 Task: Check the data of "Customer requested voicemail".
Action: Mouse moved to (23, 255)
Screenshot: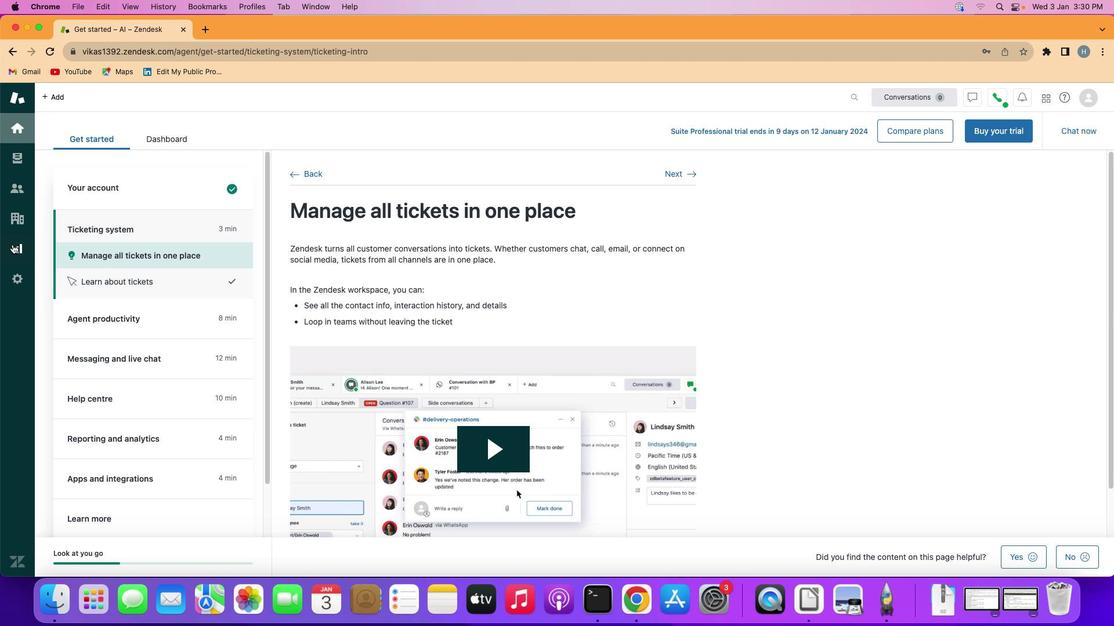 
Action: Mouse pressed left at (23, 255)
Screenshot: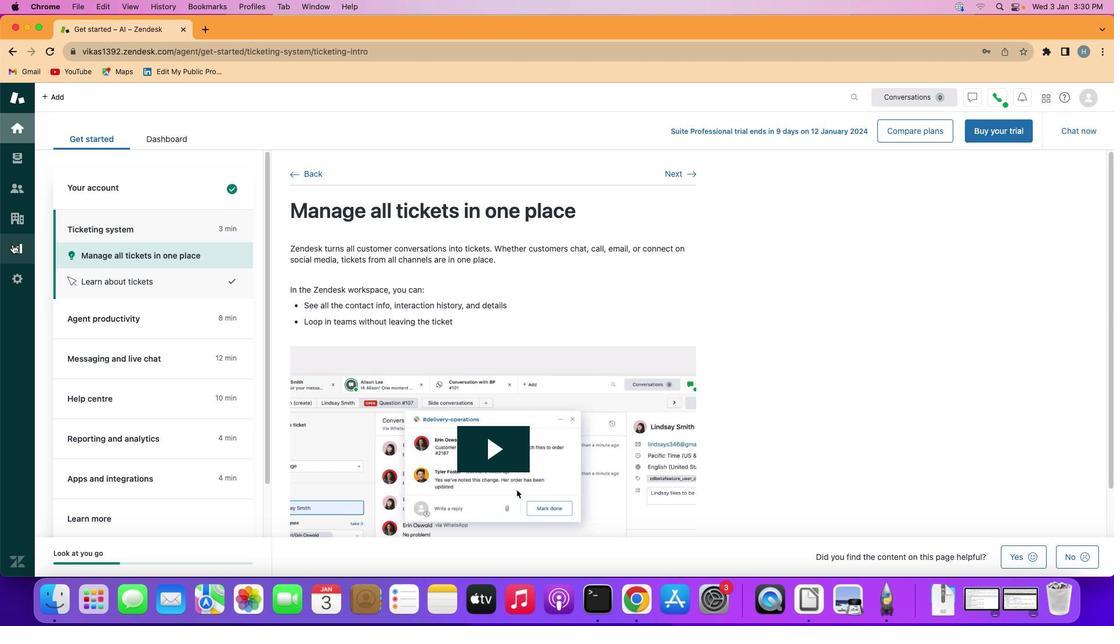 
Action: Mouse moved to (289, 170)
Screenshot: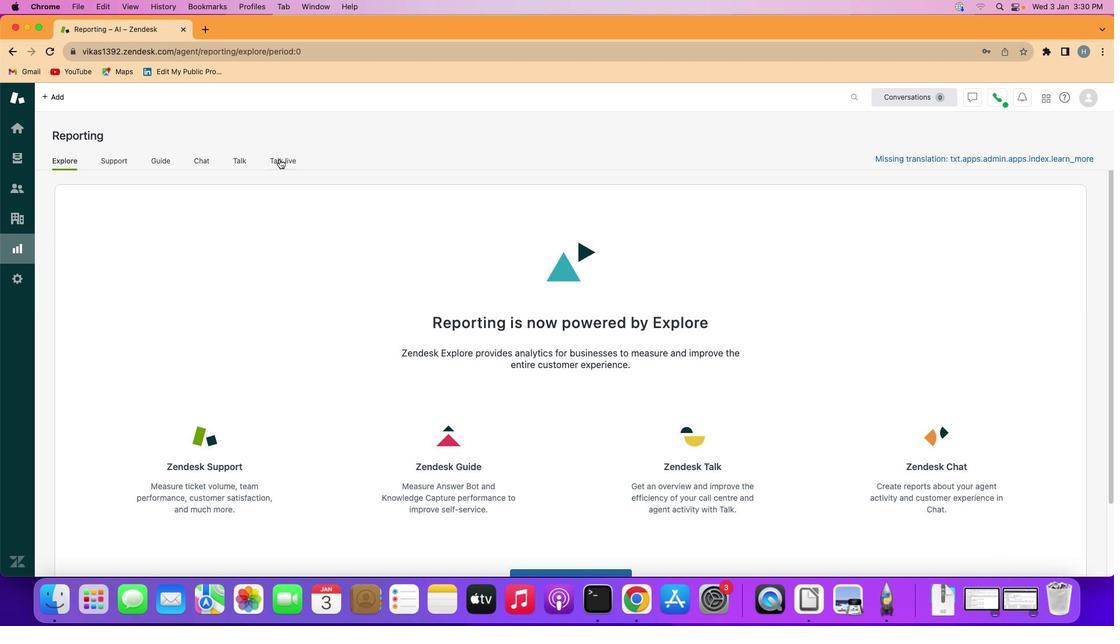 
Action: Mouse pressed left at (289, 170)
Screenshot: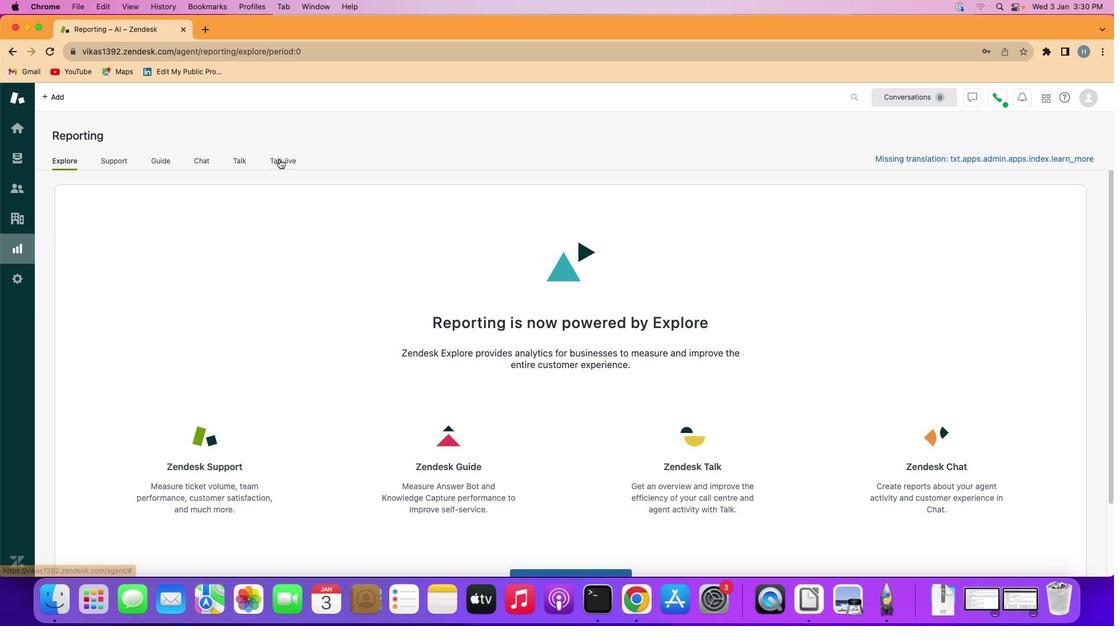 
Action: Mouse moved to (189, 394)
Screenshot: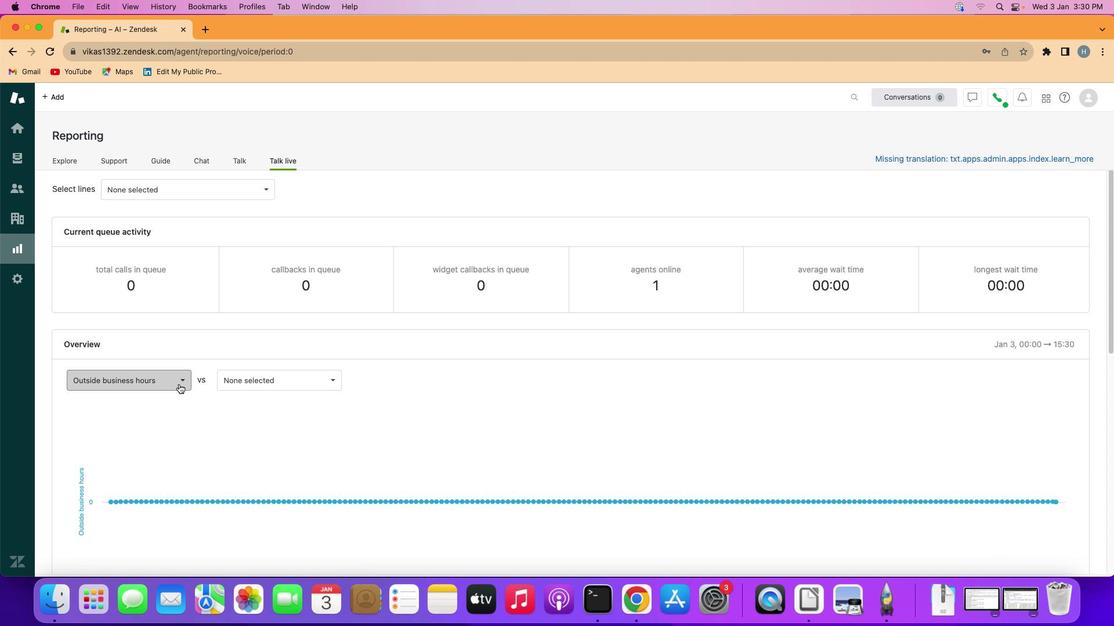 
Action: Mouse pressed left at (189, 394)
Screenshot: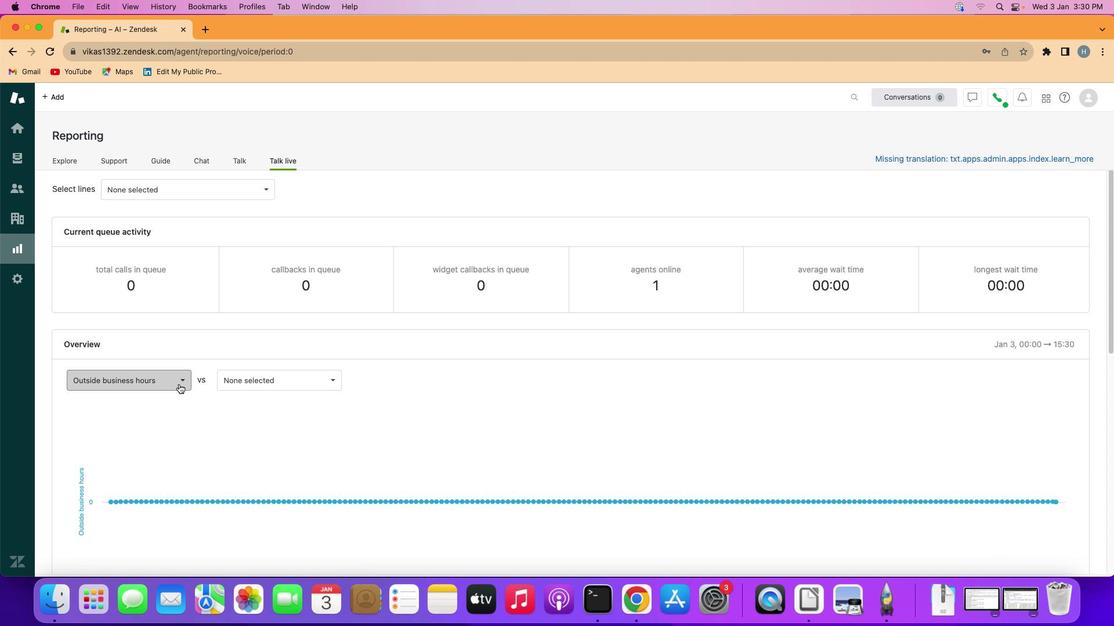 
Action: Mouse moved to (161, 491)
Screenshot: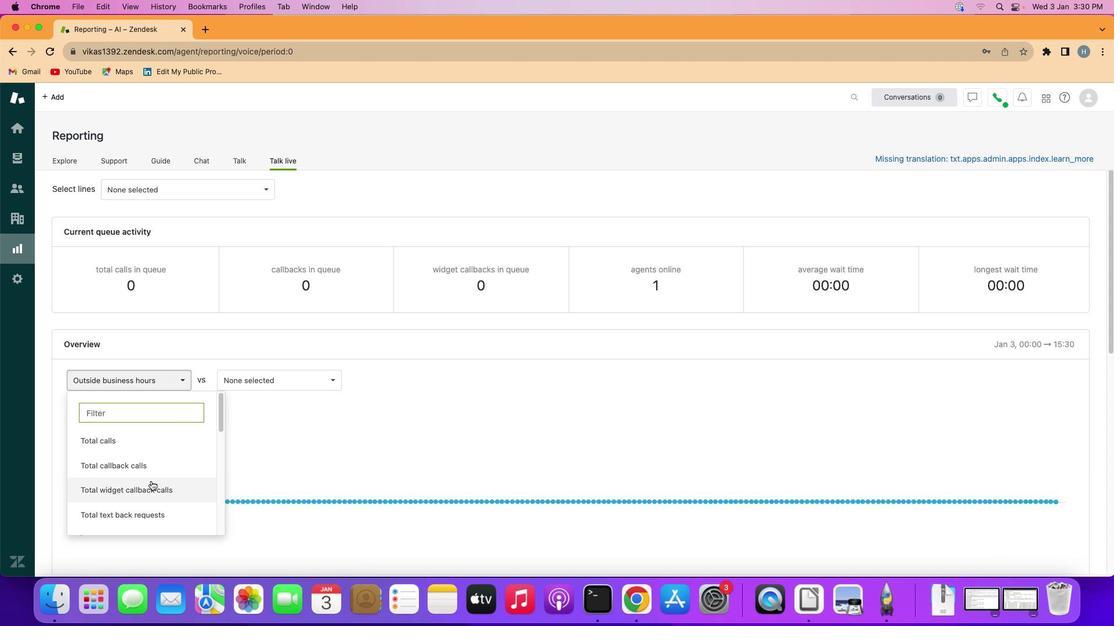 
Action: Mouse scrolled (161, 491) with delta (10, 11)
Screenshot: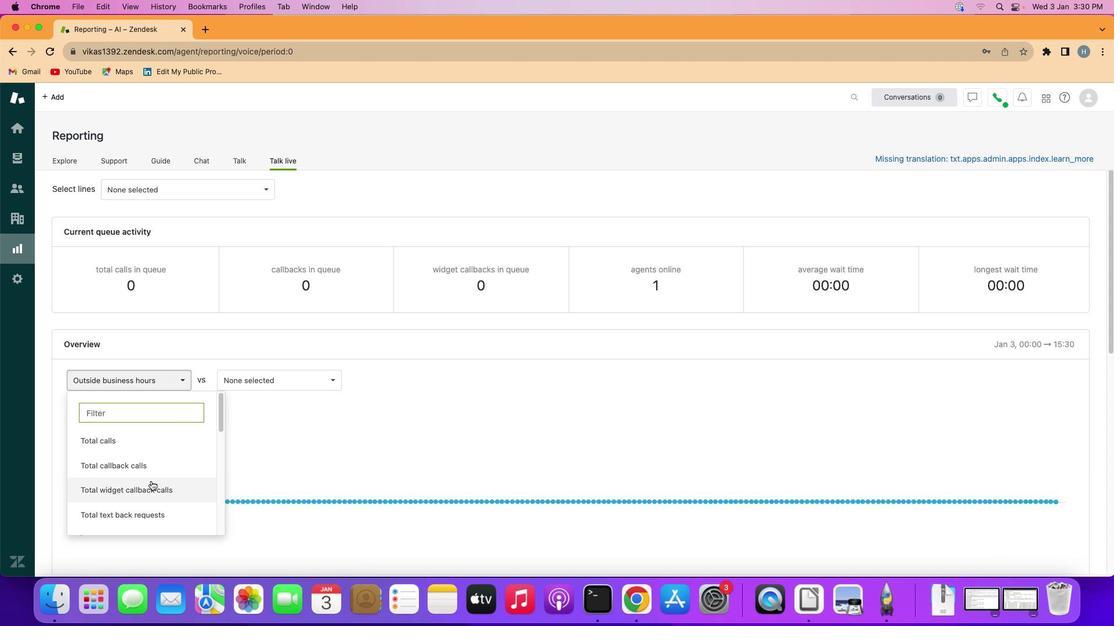 
Action: Mouse moved to (161, 491)
Screenshot: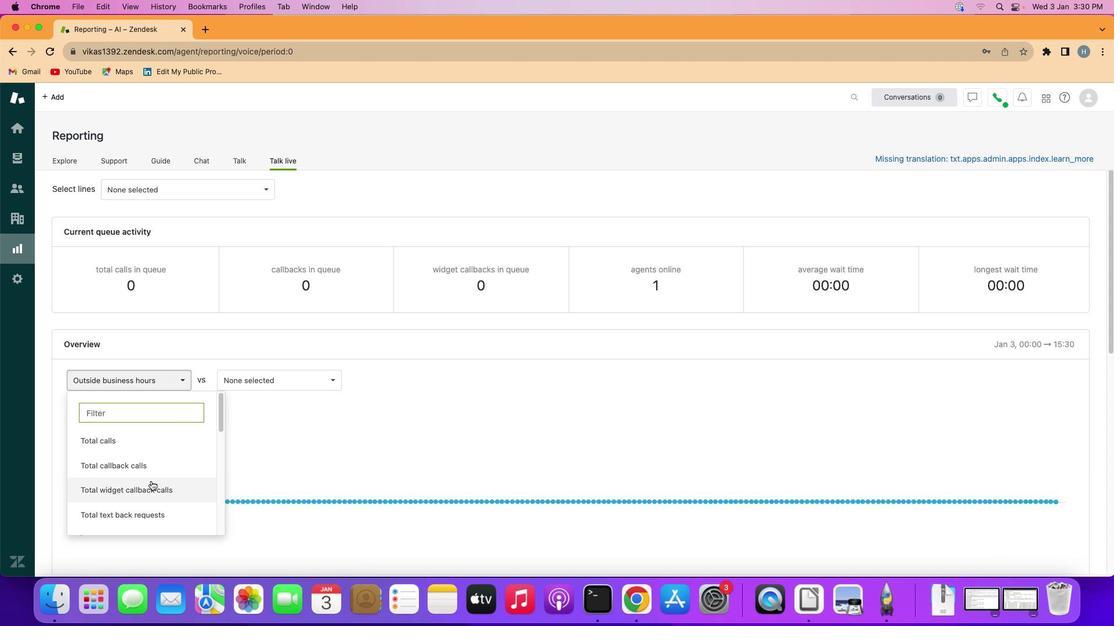 
Action: Mouse scrolled (161, 491) with delta (10, 8)
Screenshot: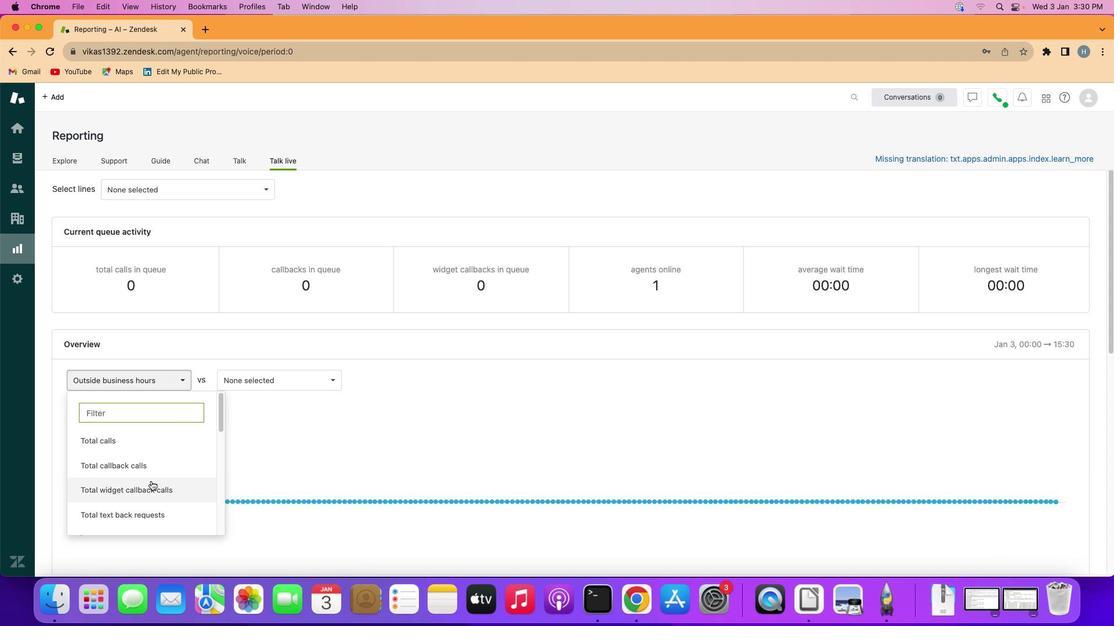 
Action: Mouse moved to (161, 491)
Screenshot: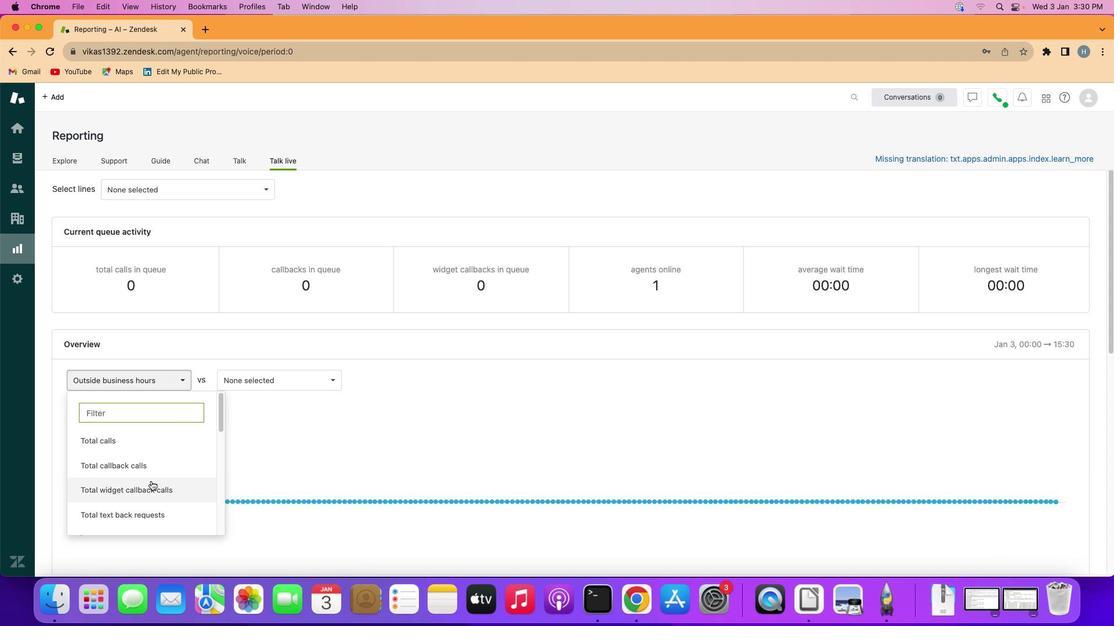 
Action: Mouse scrolled (161, 491) with delta (10, 9)
Screenshot: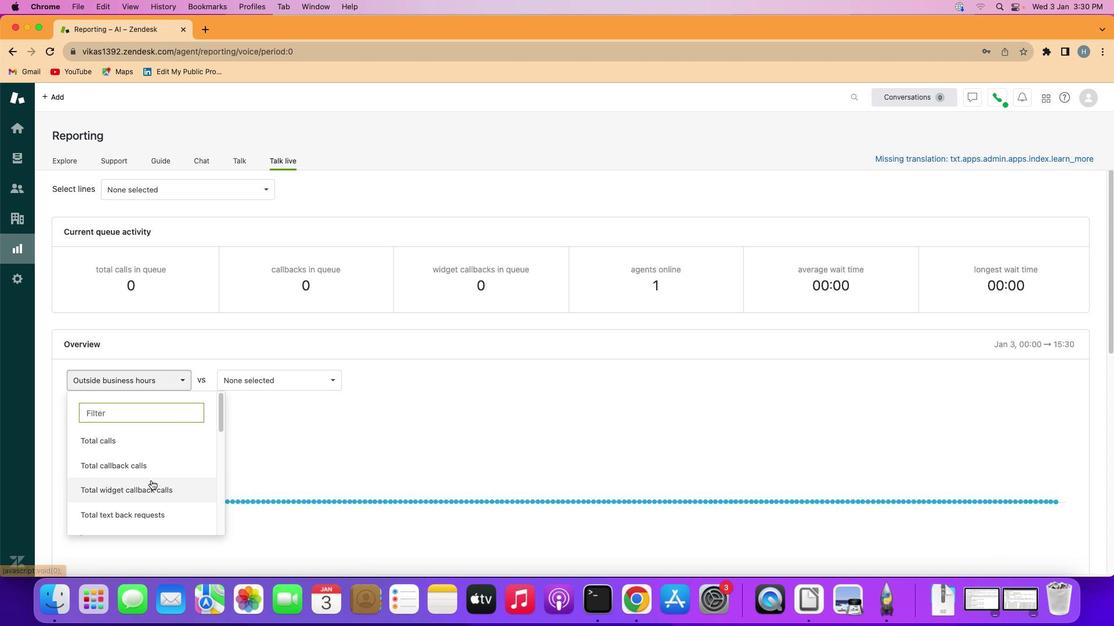 
Action: Mouse moved to (161, 491)
Screenshot: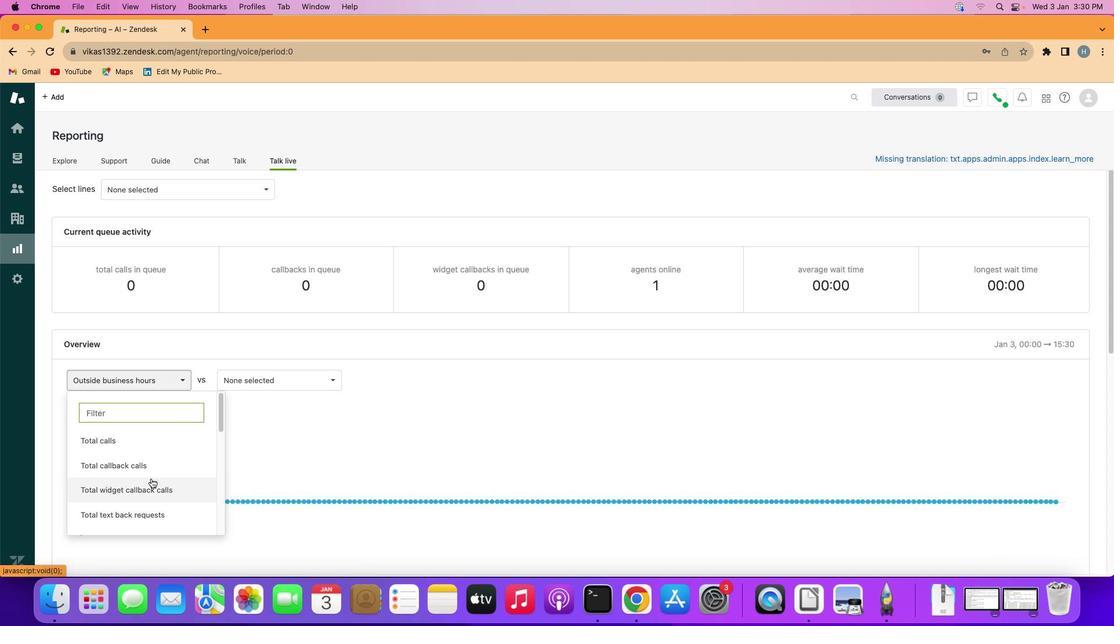 
Action: Mouse scrolled (161, 491) with delta (10, 8)
Screenshot: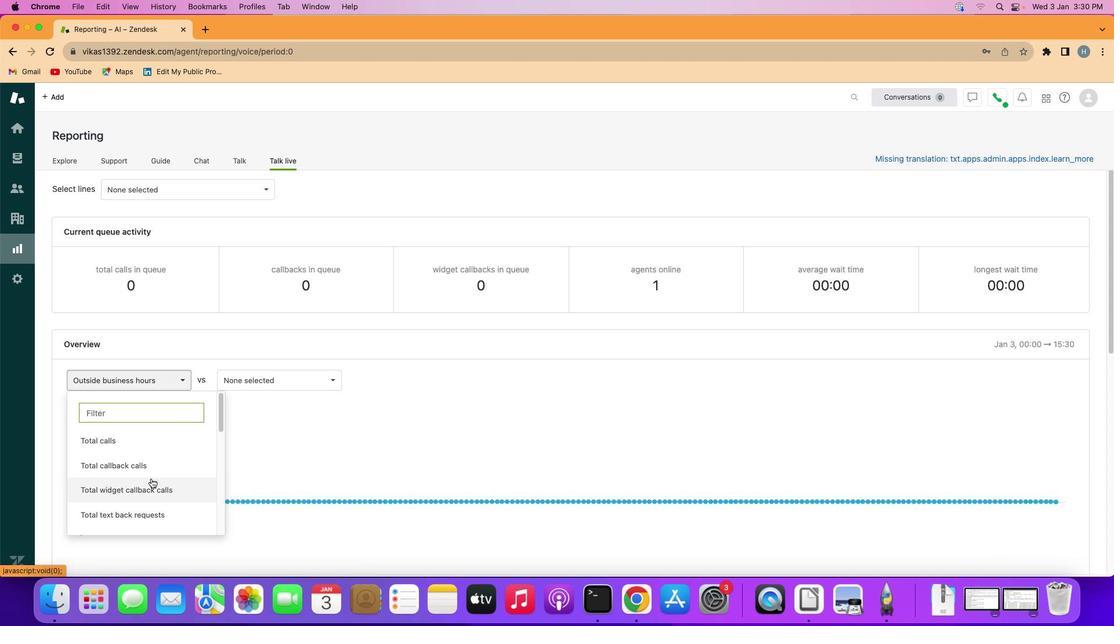 
Action: Mouse moved to (161, 489)
Screenshot: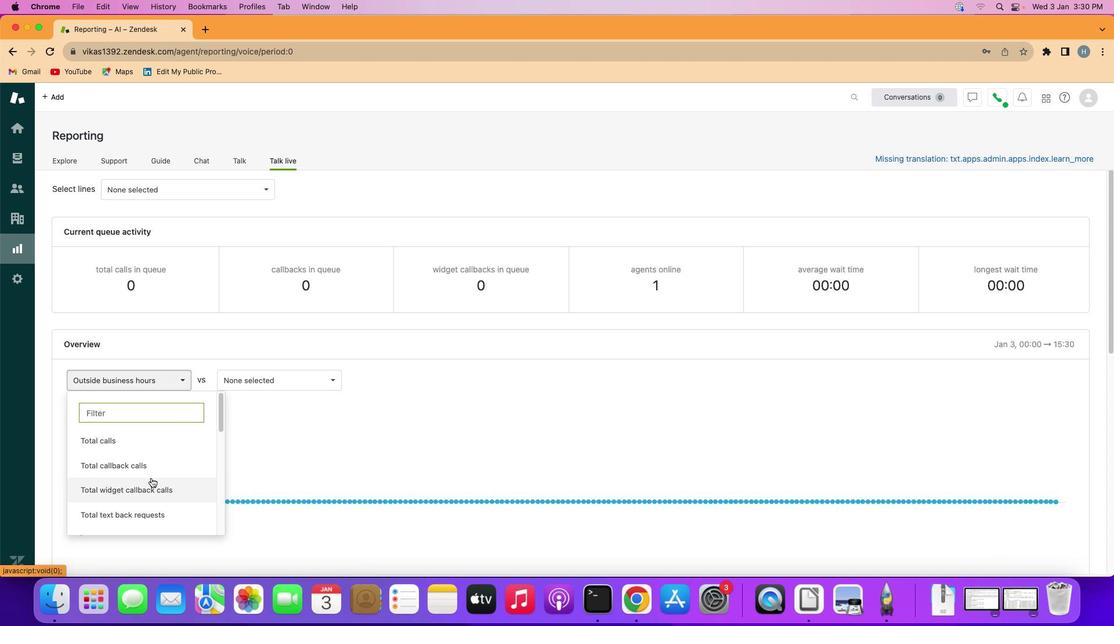
Action: Mouse scrolled (161, 489) with delta (10, 9)
Screenshot: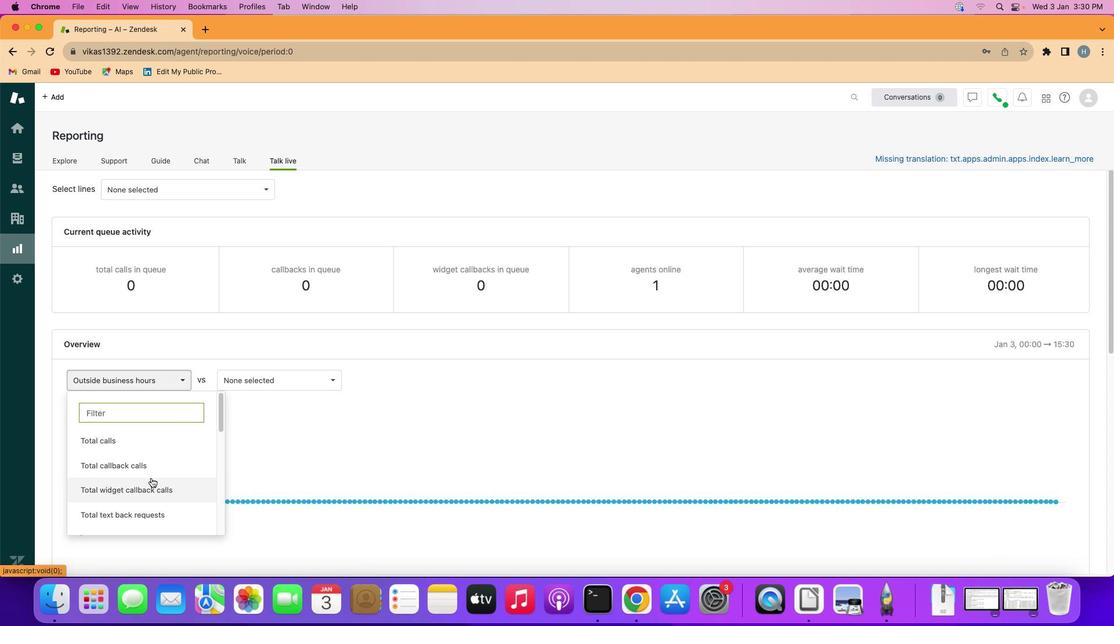 
Action: Mouse moved to (159, 483)
Screenshot: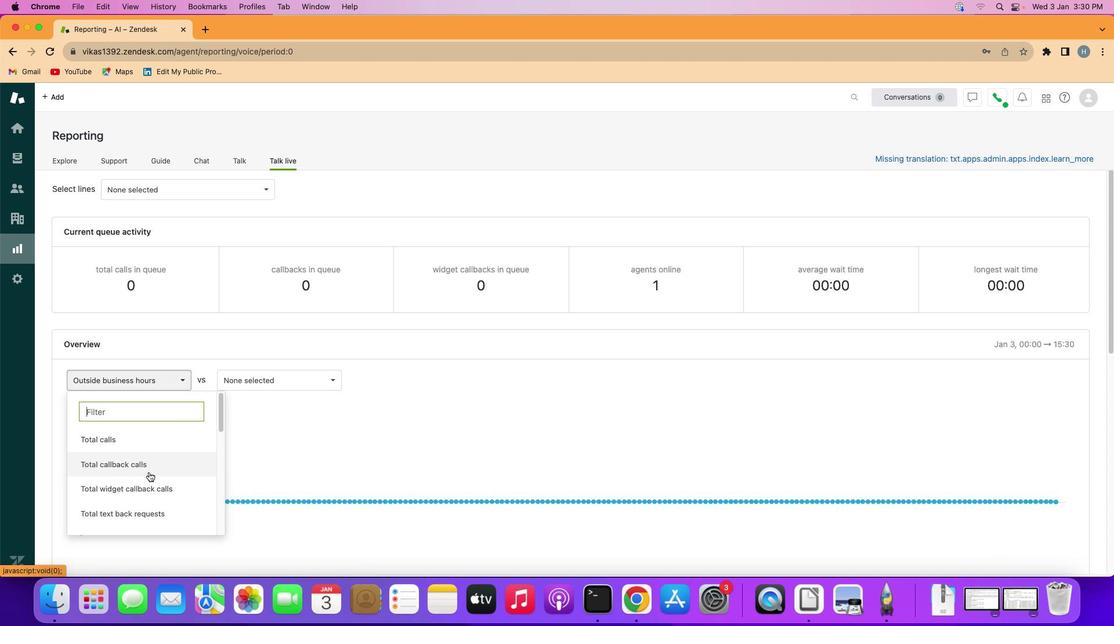 
Action: Mouse scrolled (159, 483) with delta (10, 9)
Screenshot: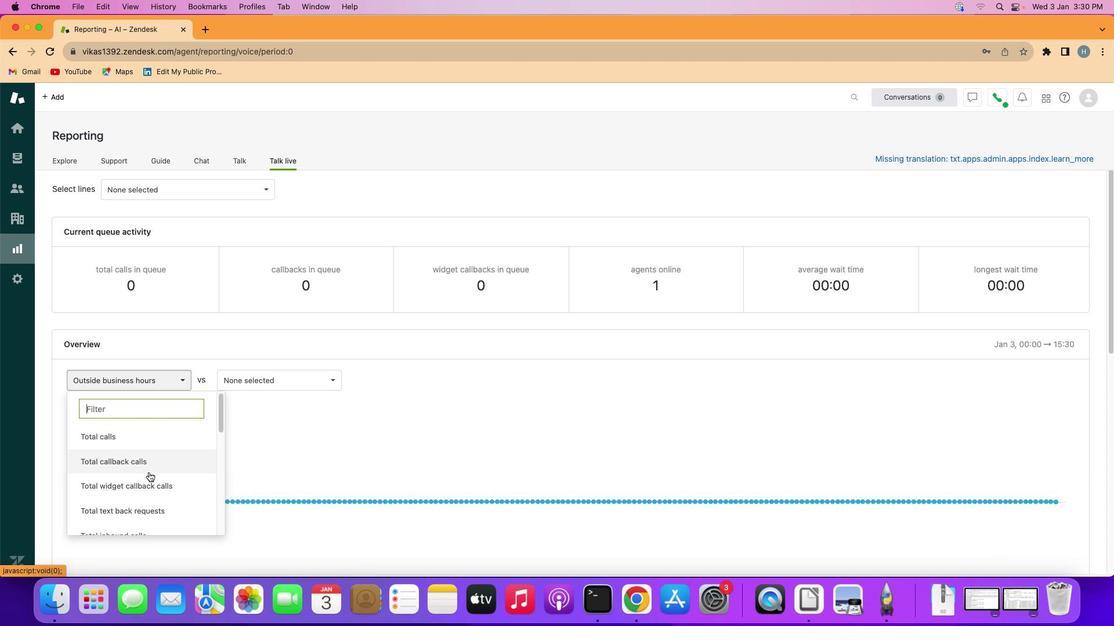 
Action: Mouse scrolled (159, 483) with delta (10, 9)
Screenshot: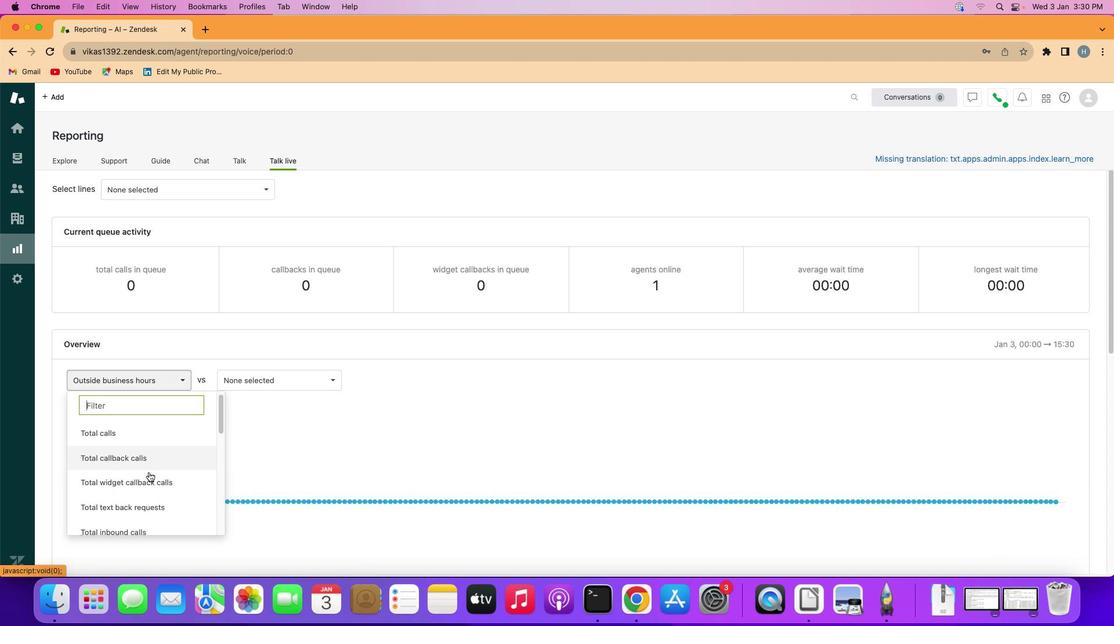 
Action: Mouse moved to (159, 483)
Screenshot: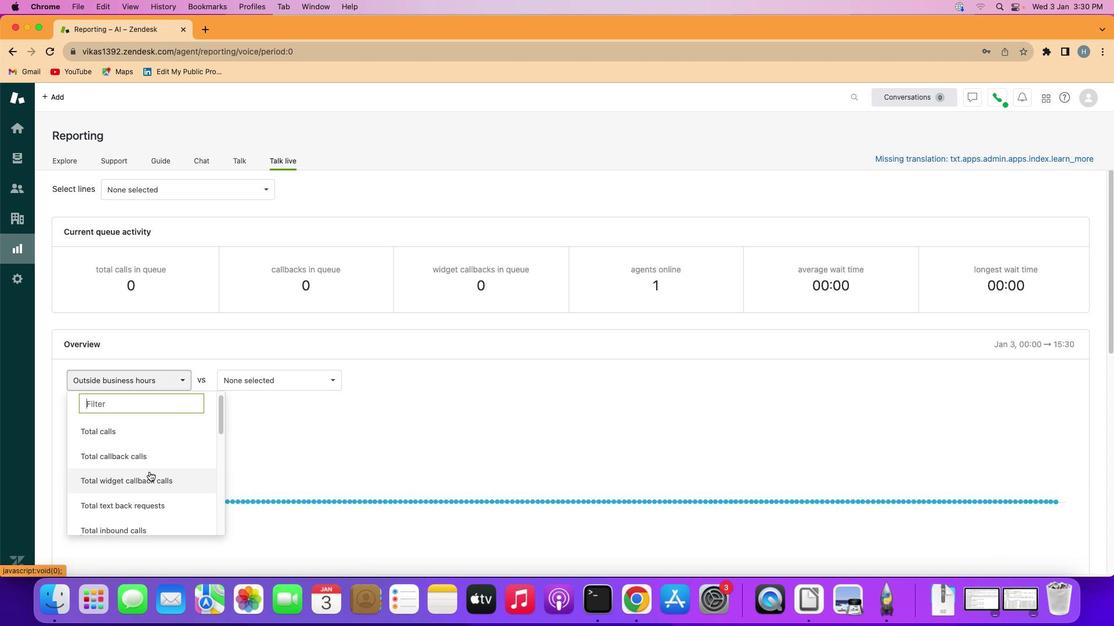 
Action: Mouse scrolled (159, 483) with delta (10, 11)
Screenshot: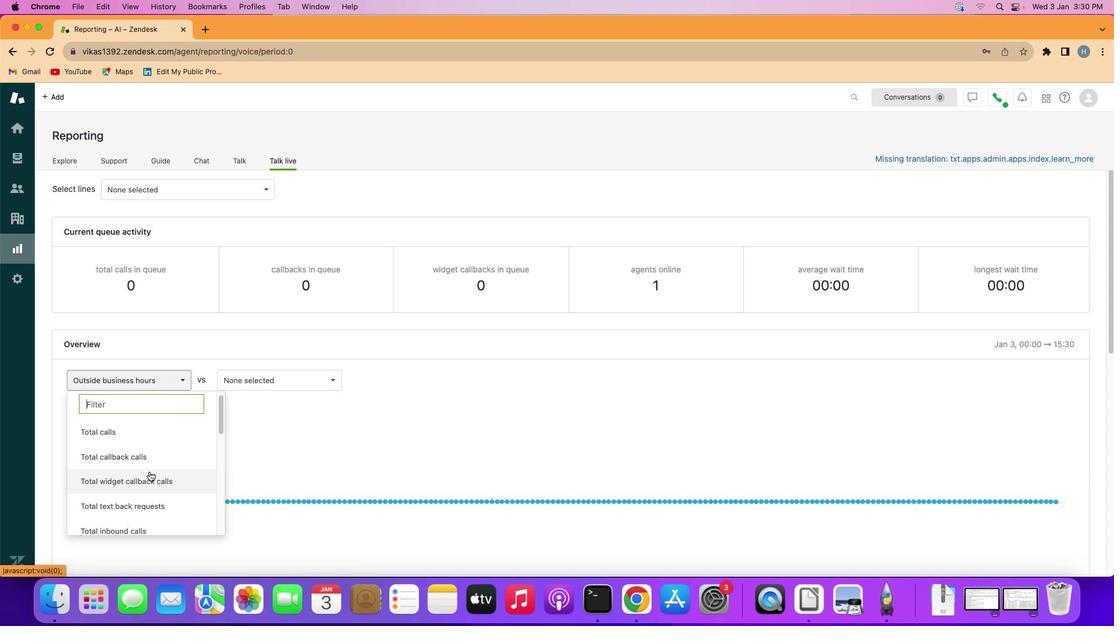 
Action: Mouse moved to (159, 482)
Screenshot: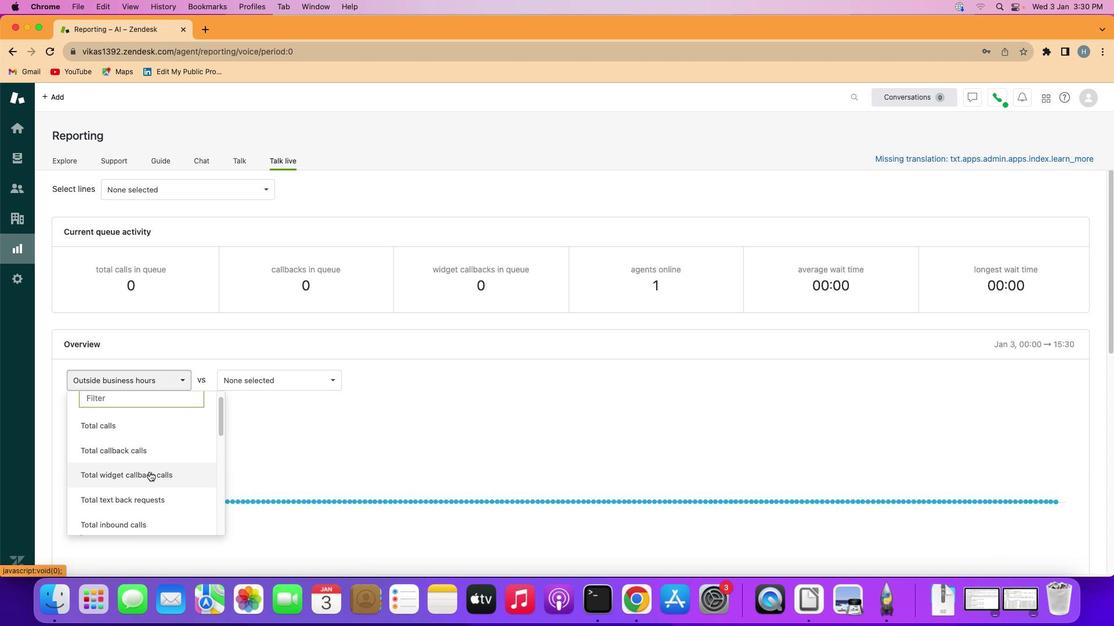 
Action: Mouse scrolled (159, 482) with delta (10, 9)
Screenshot: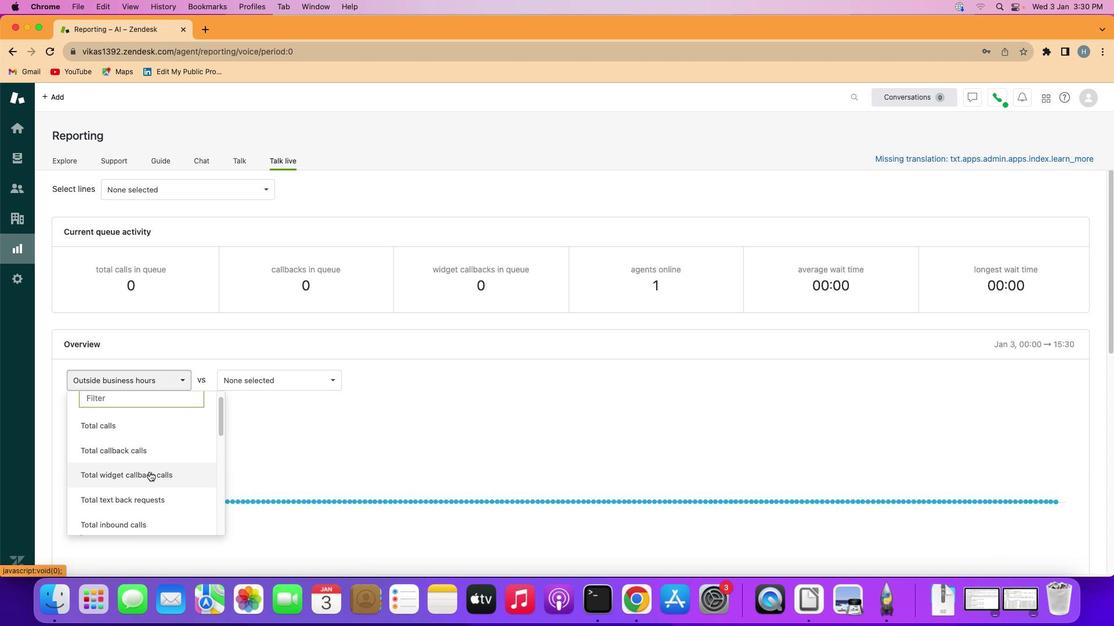 
Action: Mouse scrolled (159, 482) with delta (10, 9)
Screenshot: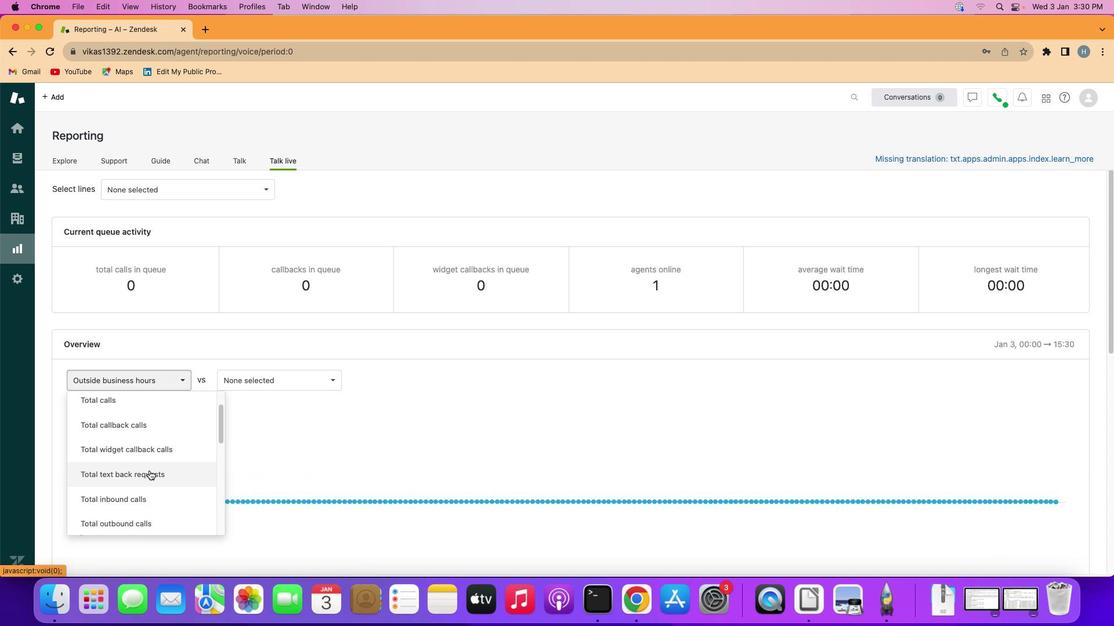 
Action: Mouse moved to (160, 481)
Screenshot: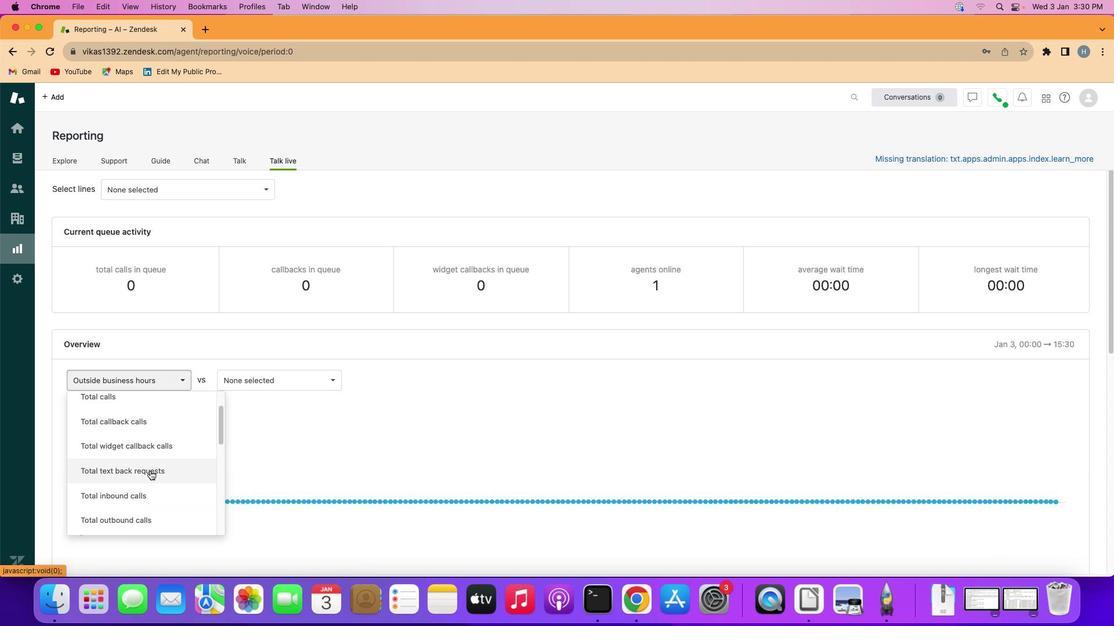 
Action: Mouse scrolled (160, 481) with delta (10, 9)
Screenshot: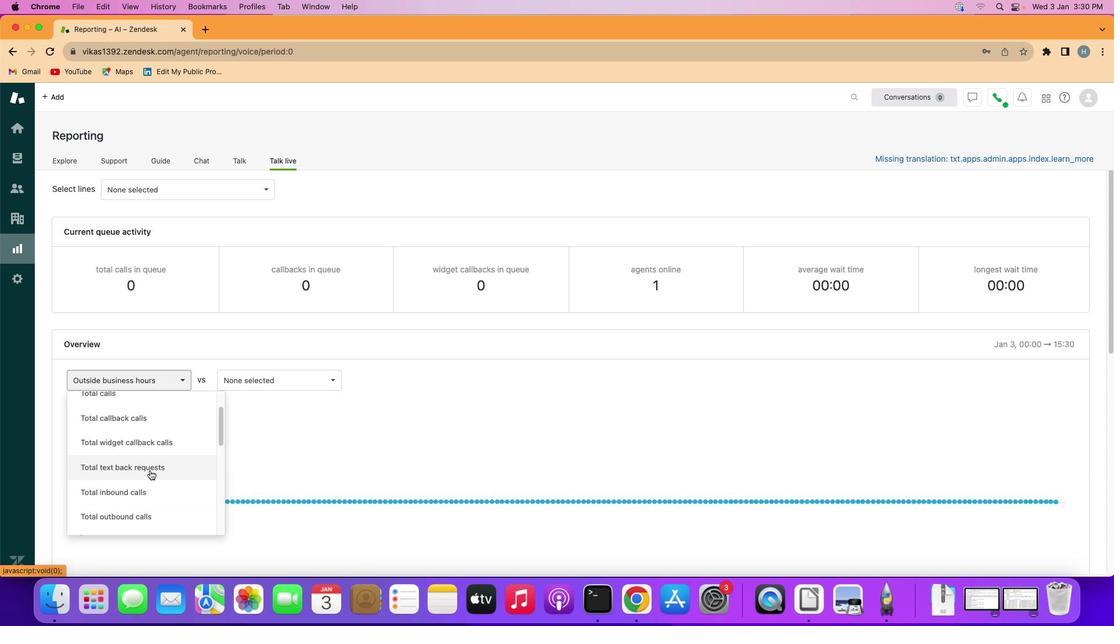 
Action: Mouse scrolled (160, 481) with delta (10, 9)
Screenshot: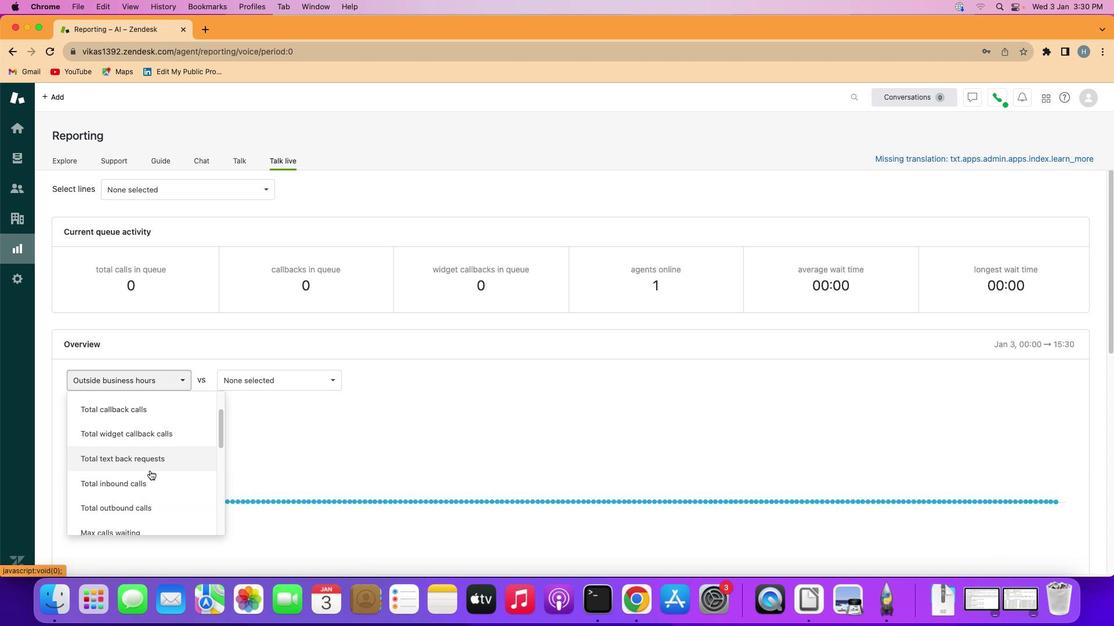 
Action: Mouse scrolled (160, 481) with delta (10, 9)
Screenshot: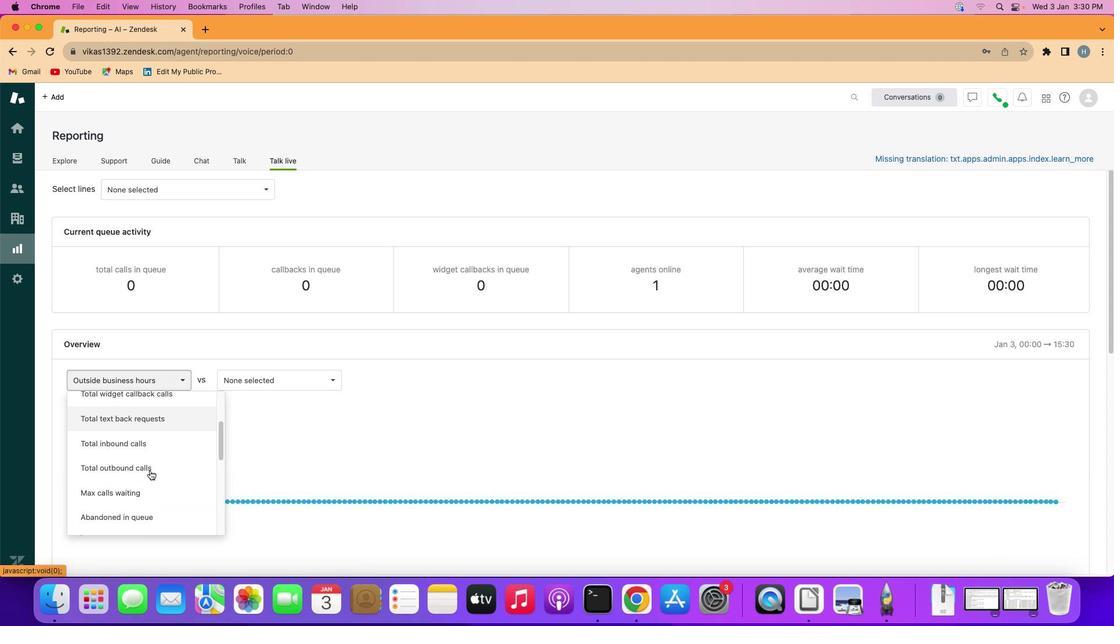 
Action: Mouse scrolled (160, 481) with delta (10, 8)
Screenshot: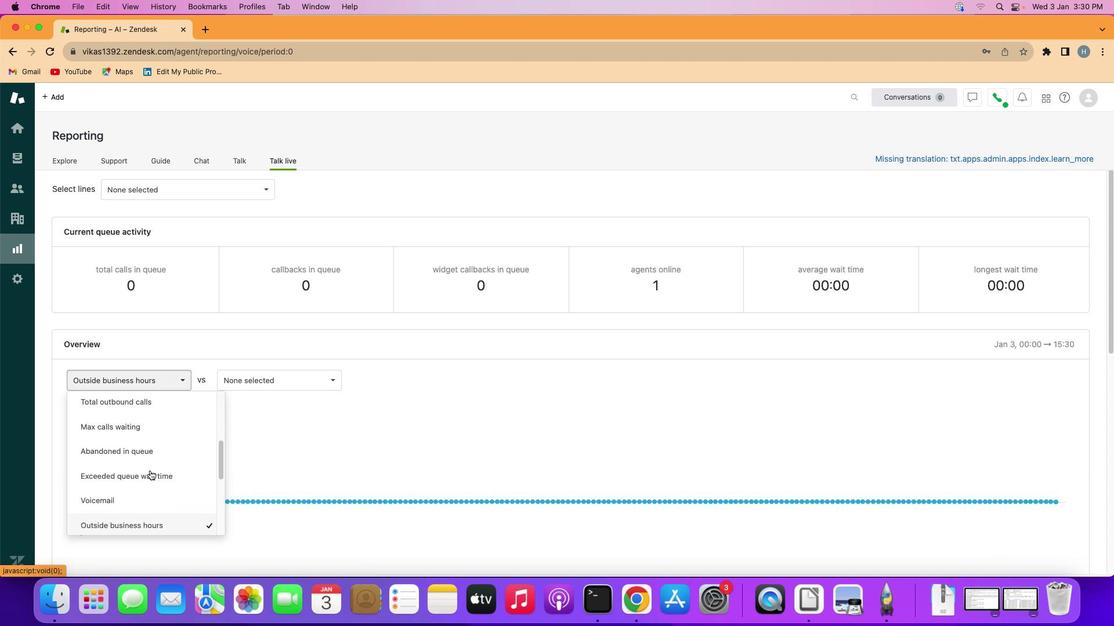 
Action: Mouse scrolled (160, 481) with delta (10, 9)
Screenshot: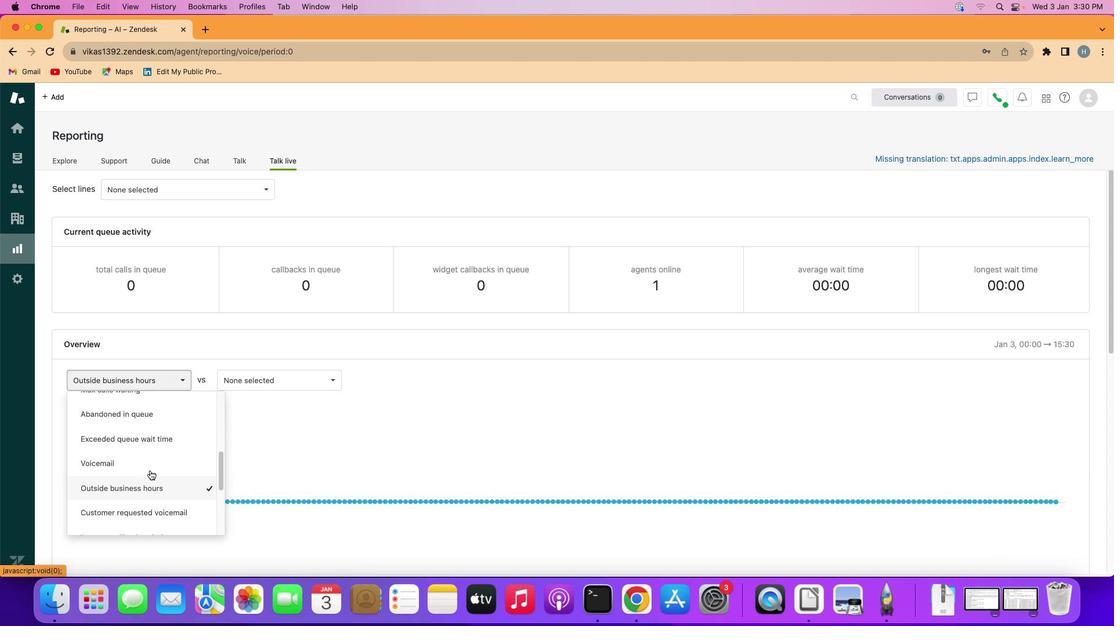 
Action: Mouse moved to (159, 518)
Screenshot: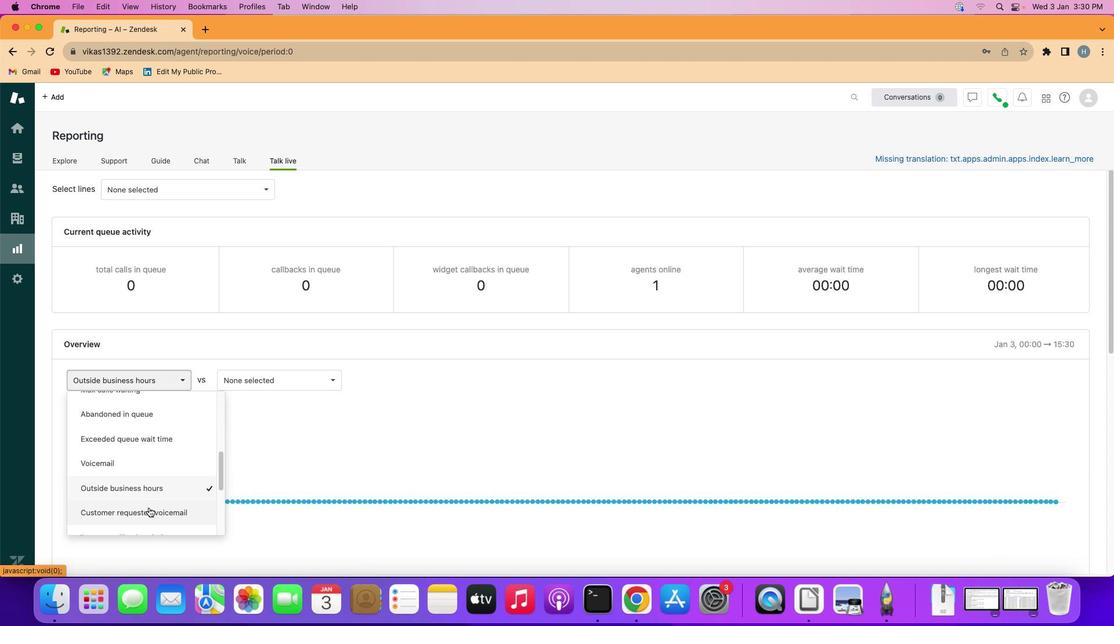 
Action: Mouse pressed left at (159, 518)
Screenshot: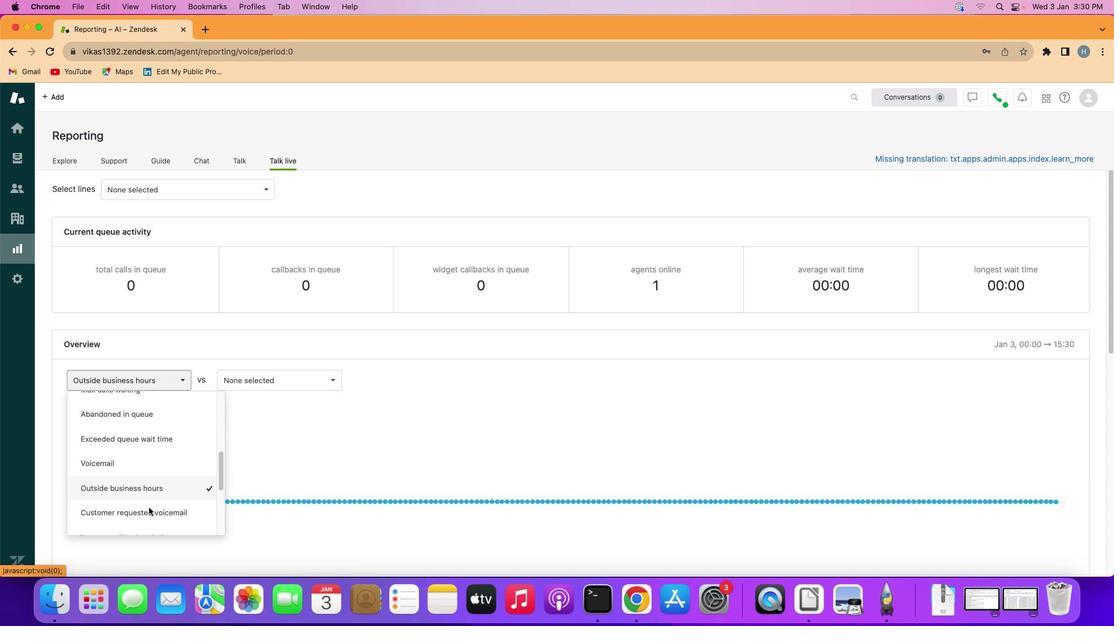 
Action: Mouse moved to (159, 518)
Screenshot: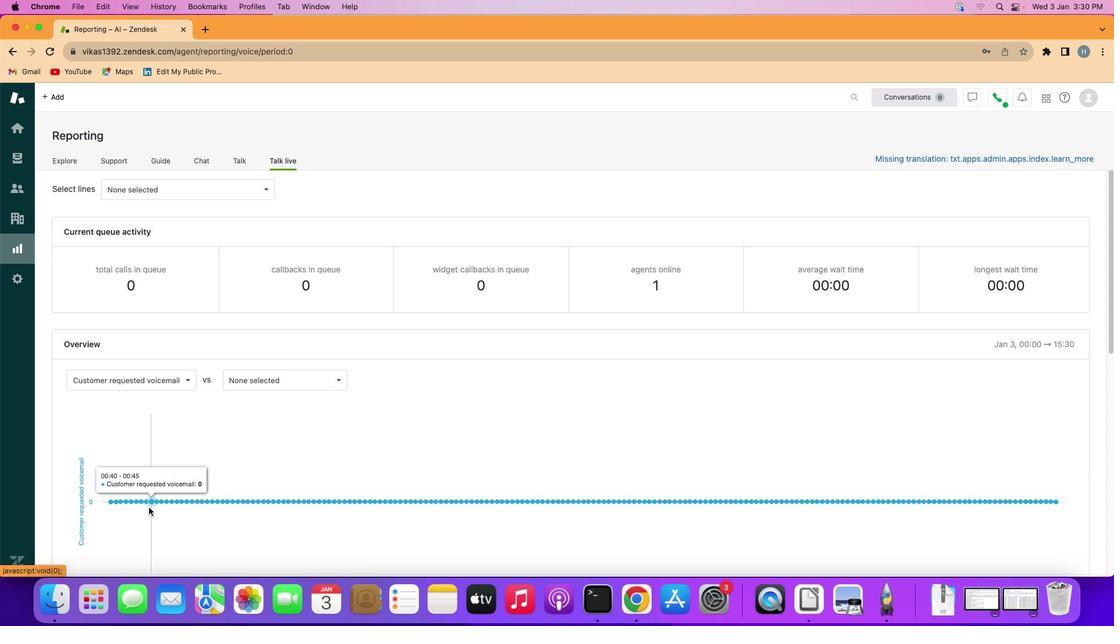 
